 Task: Create a task  Develop a new online tool for customer support ticketing , assign it to team member softage.5@softage.net in the project AmpTech and update the status of the task to  At Risk , set the priority of the task to Medium
Action: Mouse moved to (59, 48)
Screenshot: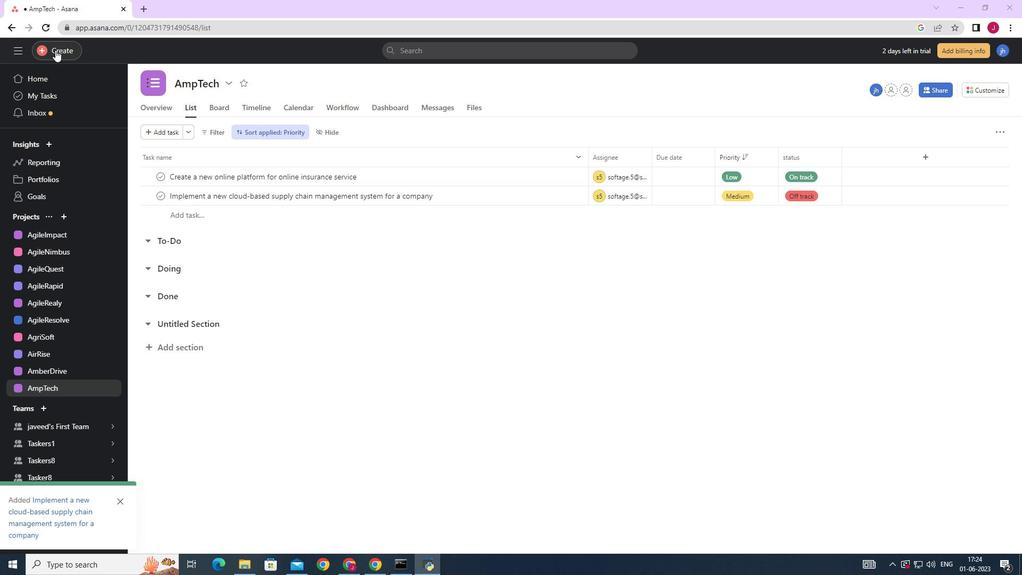 
Action: Mouse pressed left at (59, 48)
Screenshot: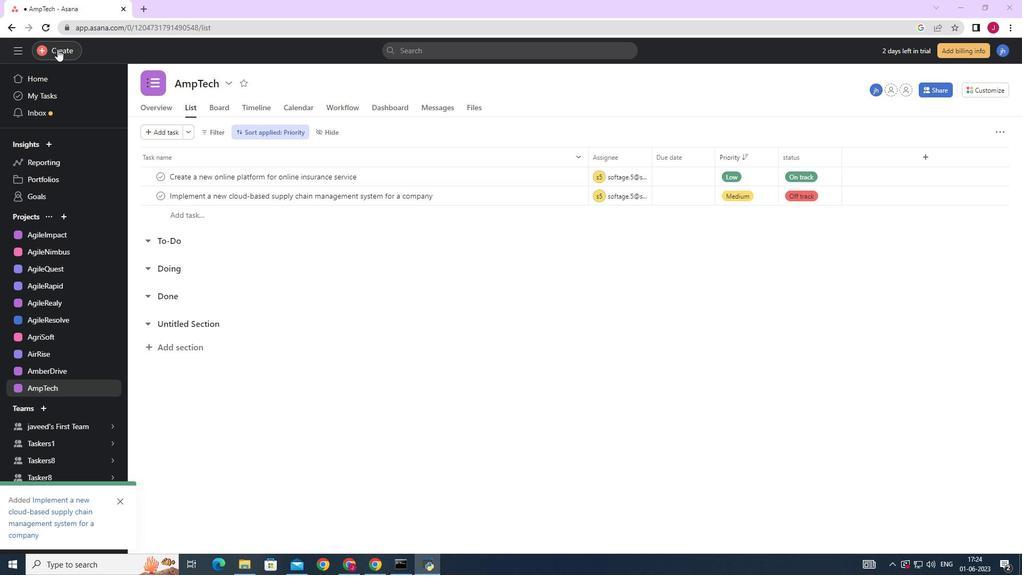 
Action: Mouse moved to (156, 56)
Screenshot: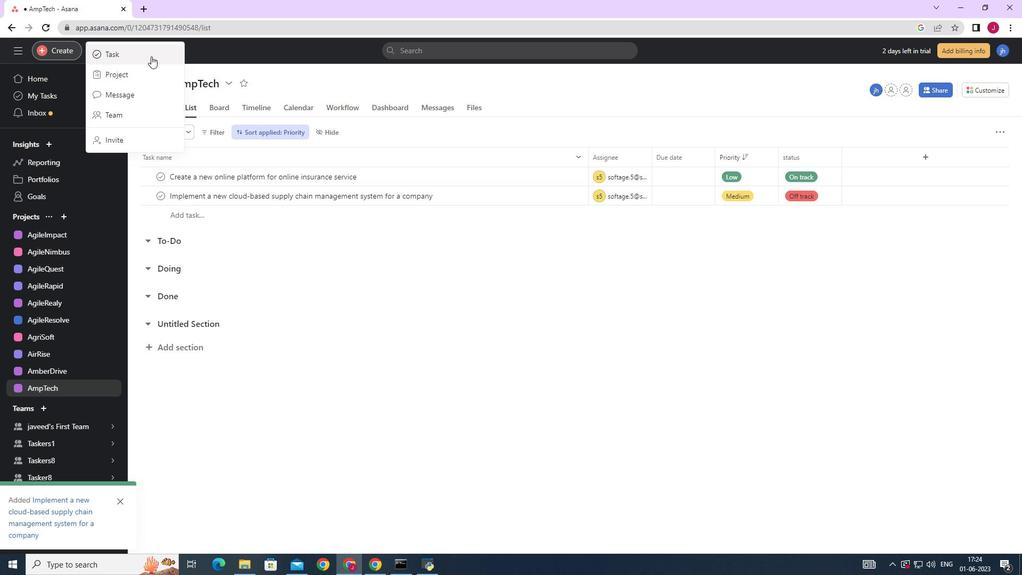 
Action: Mouse pressed left at (156, 56)
Screenshot: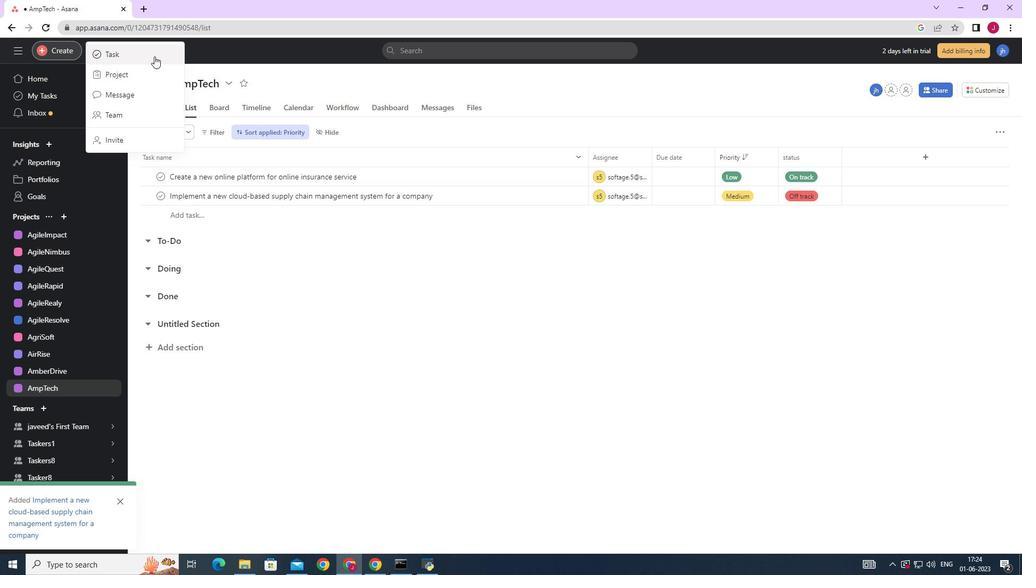 
Action: Mouse moved to (840, 285)
Screenshot: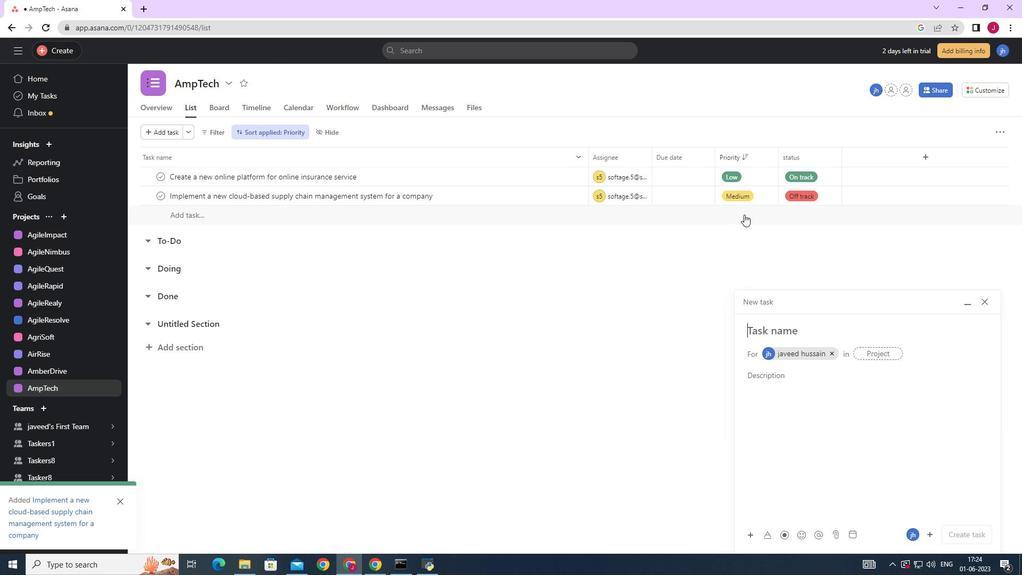 
Action: Mouse pressed left at (788, 230)
Screenshot: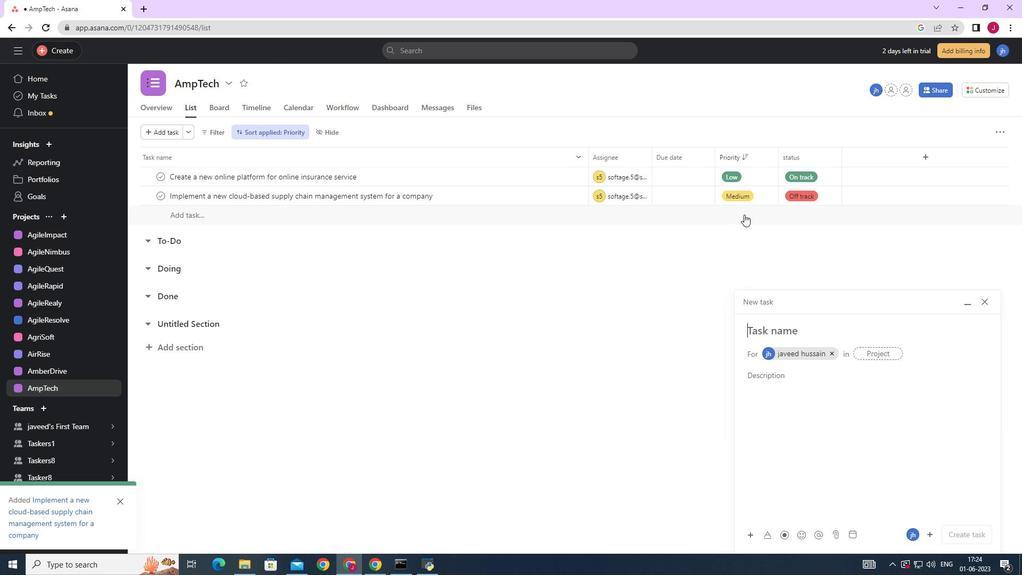 
Action: Mouse moved to (832, 354)
Screenshot: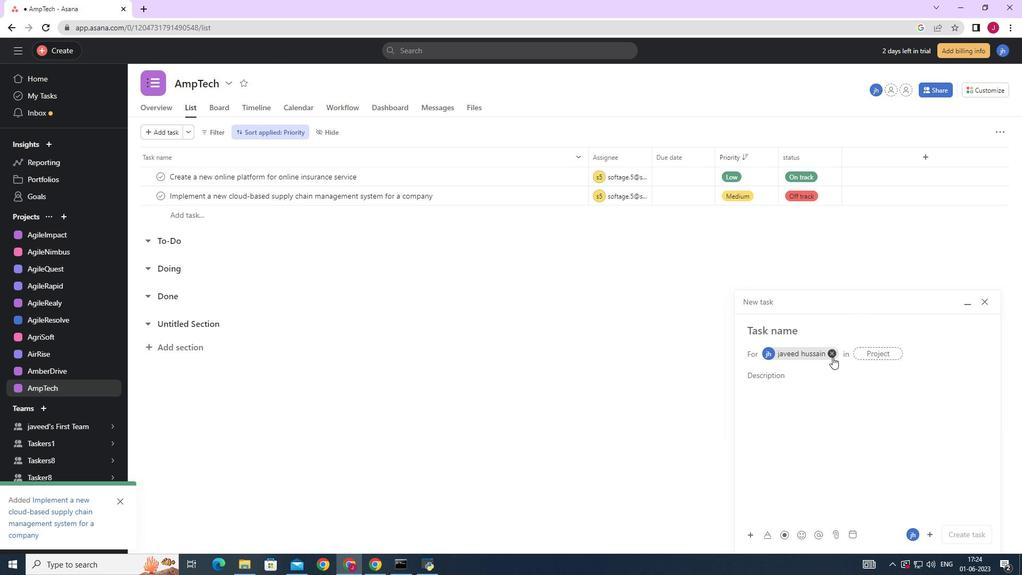 
Action: Mouse pressed left at (832, 354)
Screenshot: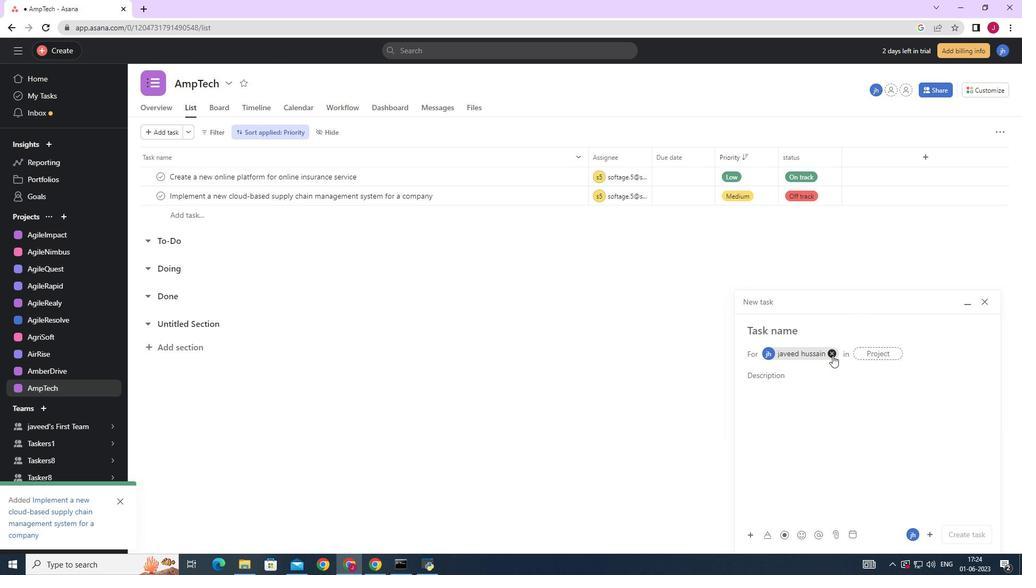 
Action: Mouse moved to (788, 332)
Screenshot: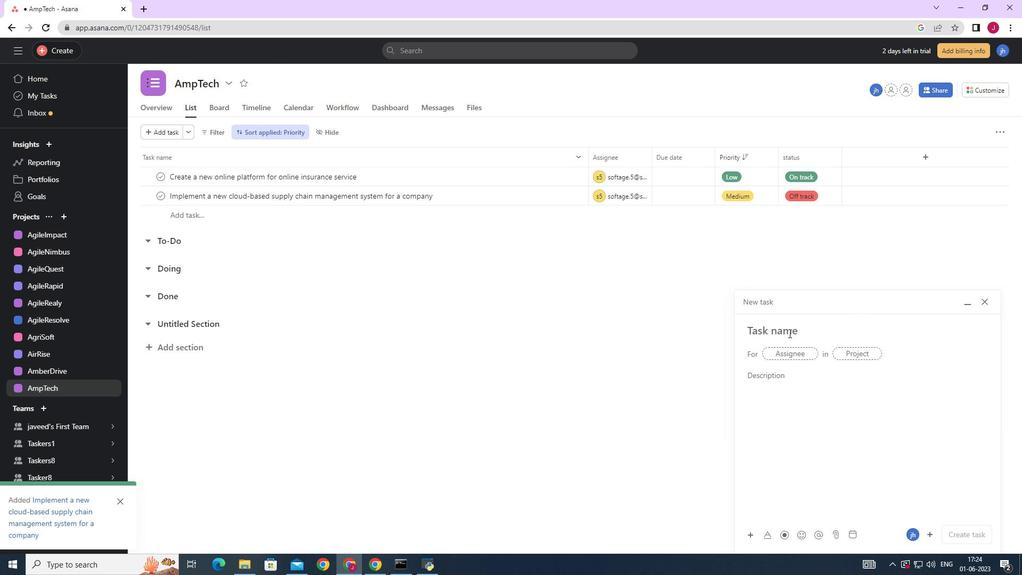 
Action: Mouse pressed left at (788, 332)
Screenshot: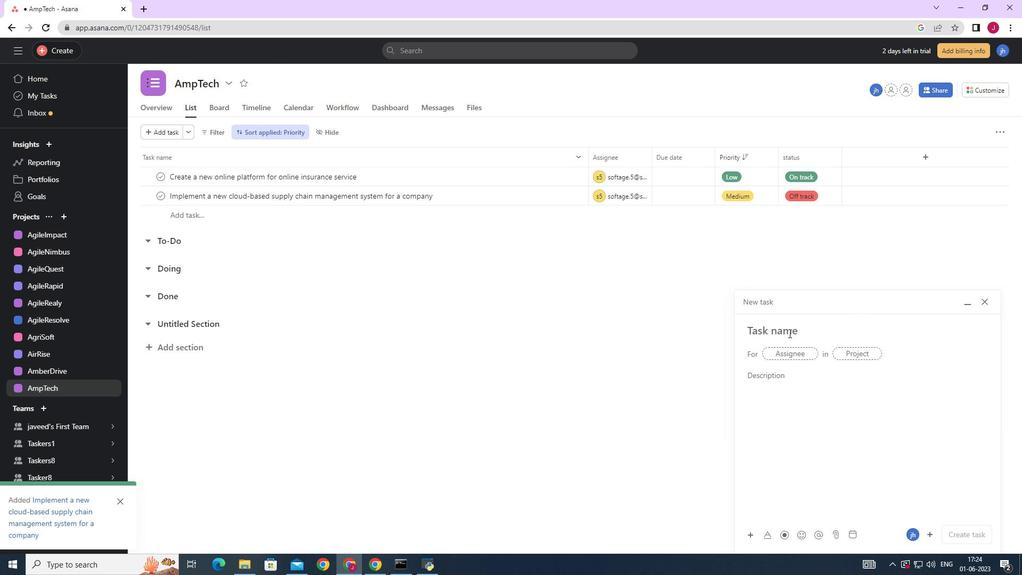 
Action: Key pressed <Key.caps_lock>D<Key.caps_lock>evelop<Key.space>a<Key.space>new<Key.space>online<Key.space>tool<Key.space>for<Key.space>customer<Key.space>support<Key.space>ticketing
Screenshot: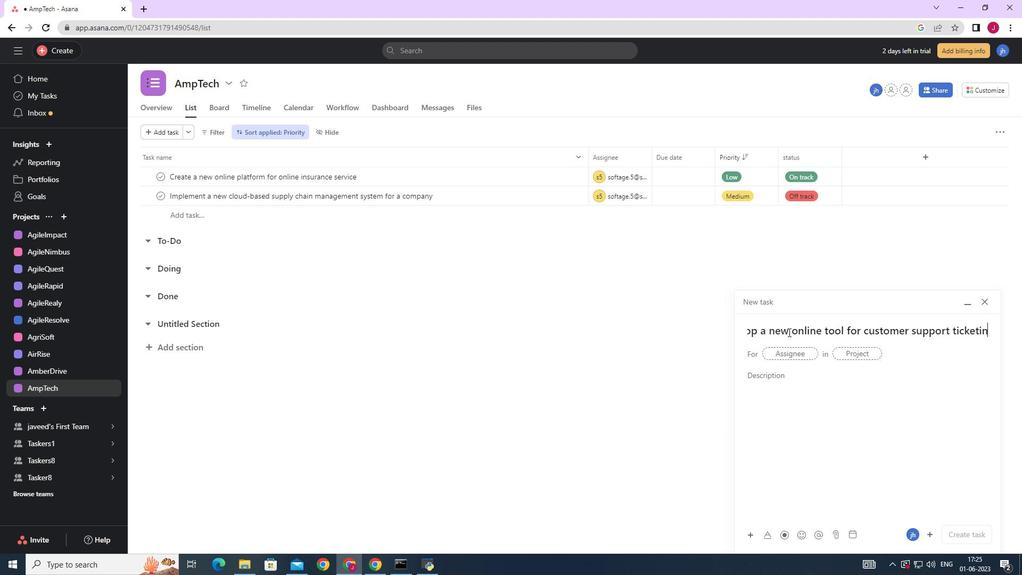 
Action: Mouse moved to (779, 354)
Screenshot: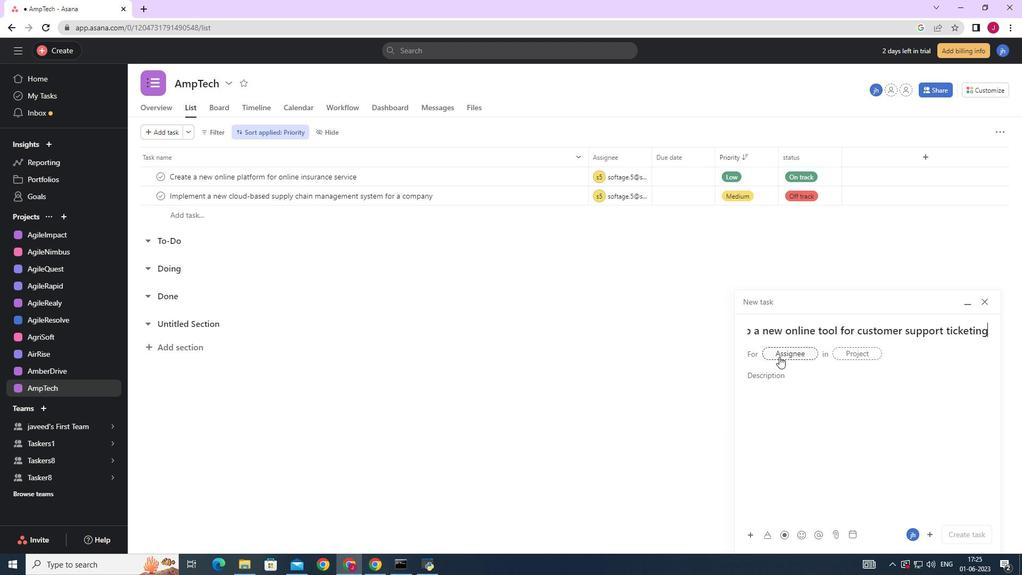 
Action: Mouse pressed left at (779, 354)
Screenshot: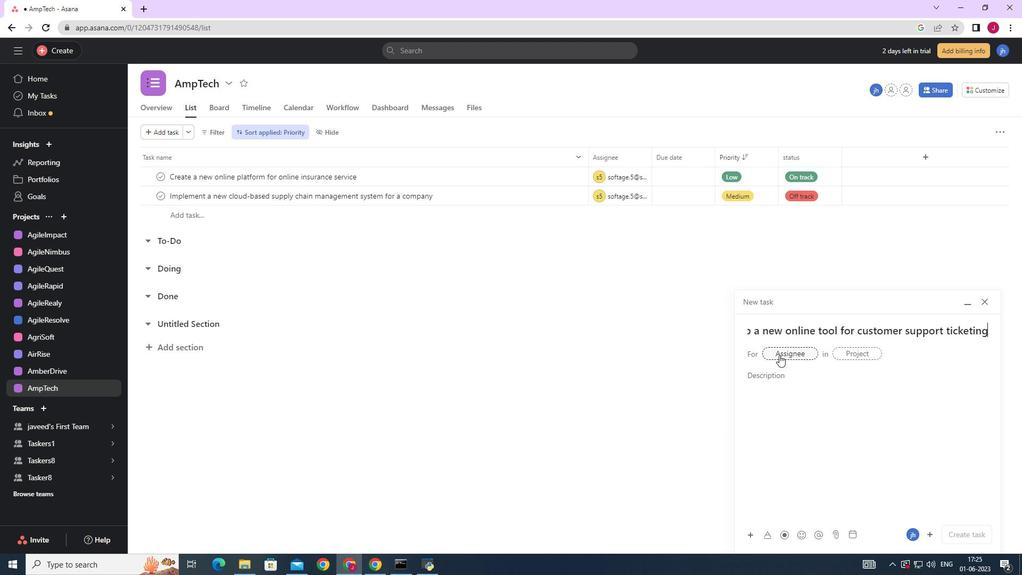 
Action: Key pressed s
Screenshot: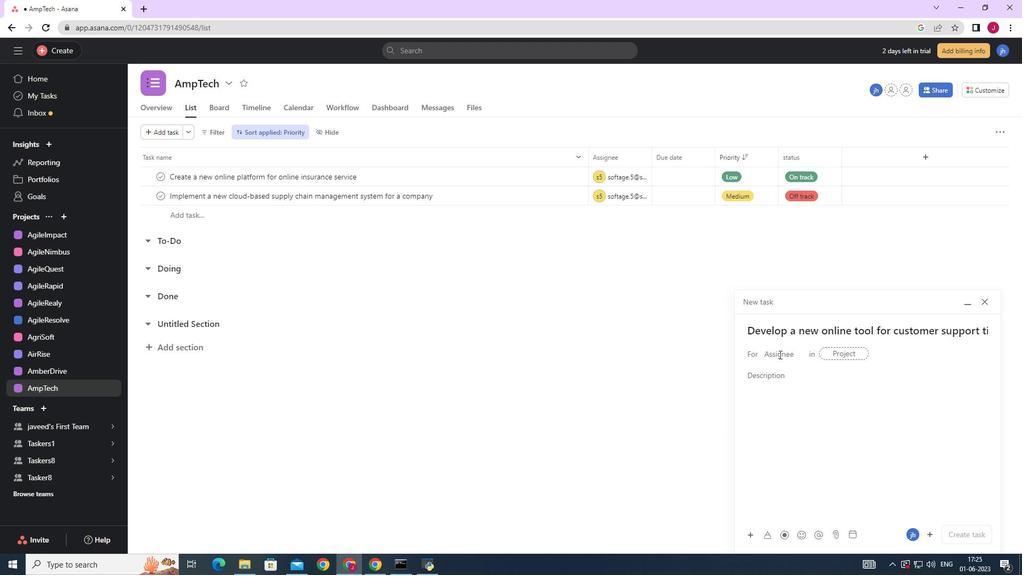 
Action: Mouse moved to (826, 432)
Screenshot: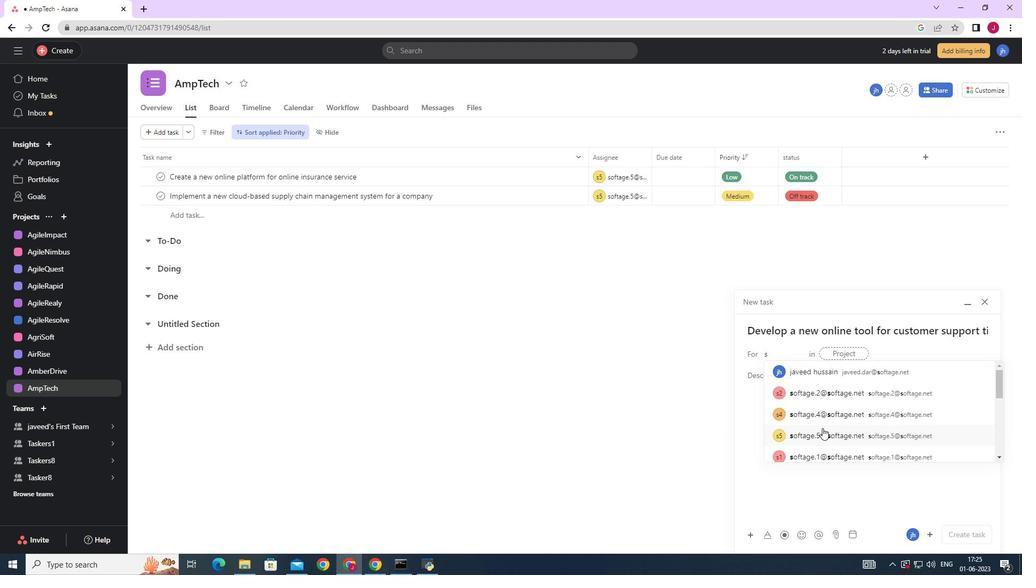 
Action: Mouse pressed left at (826, 432)
Screenshot: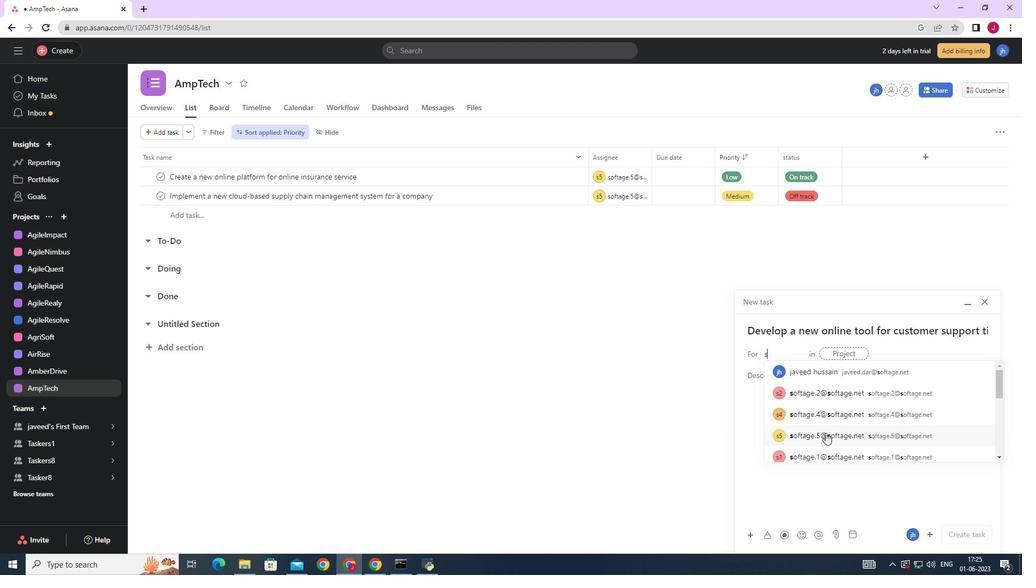 
Action: Mouse moved to (720, 373)
Screenshot: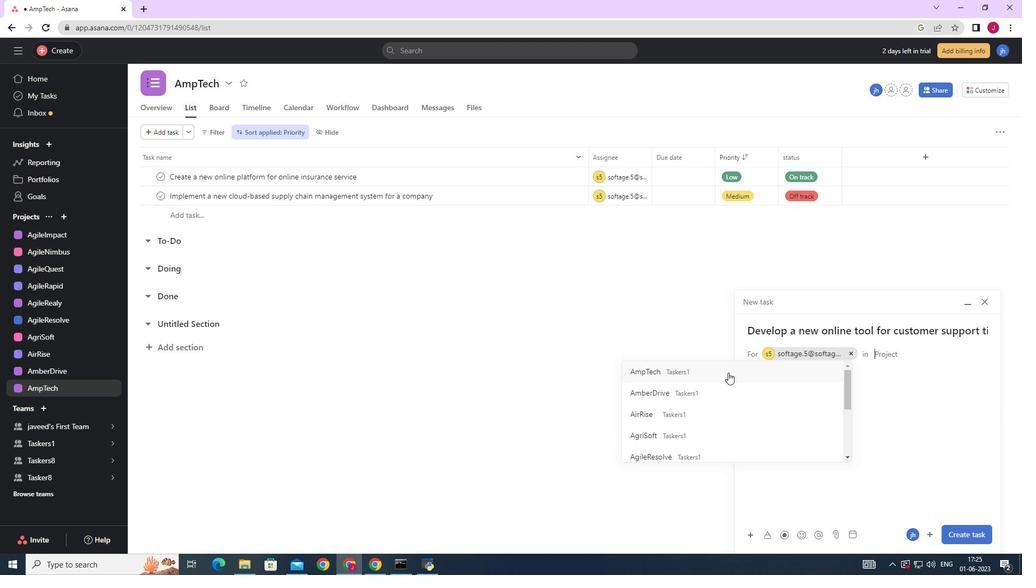 
Action: Mouse pressed left at (720, 373)
Screenshot: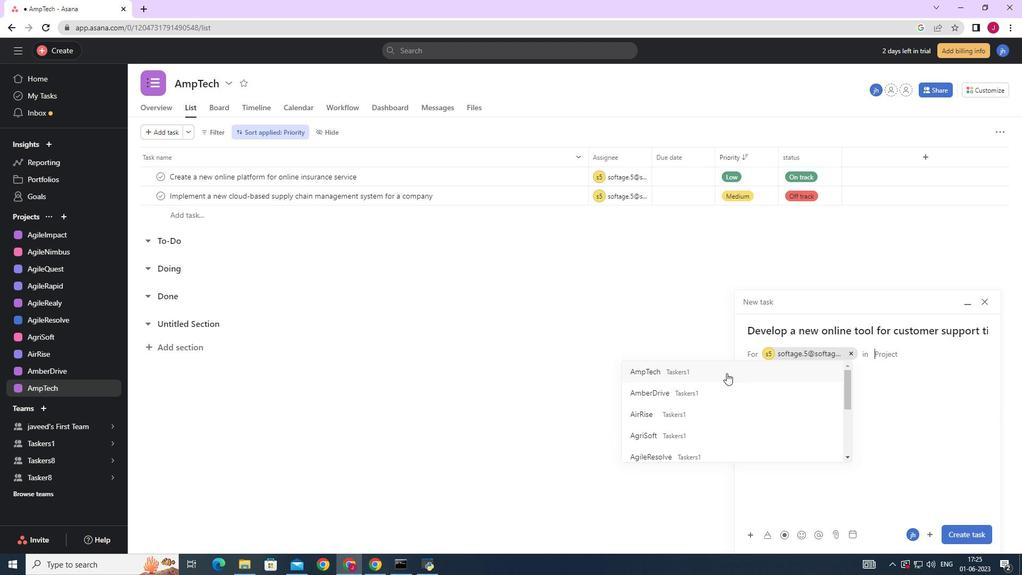 
Action: Mouse moved to (796, 377)
Screenshot: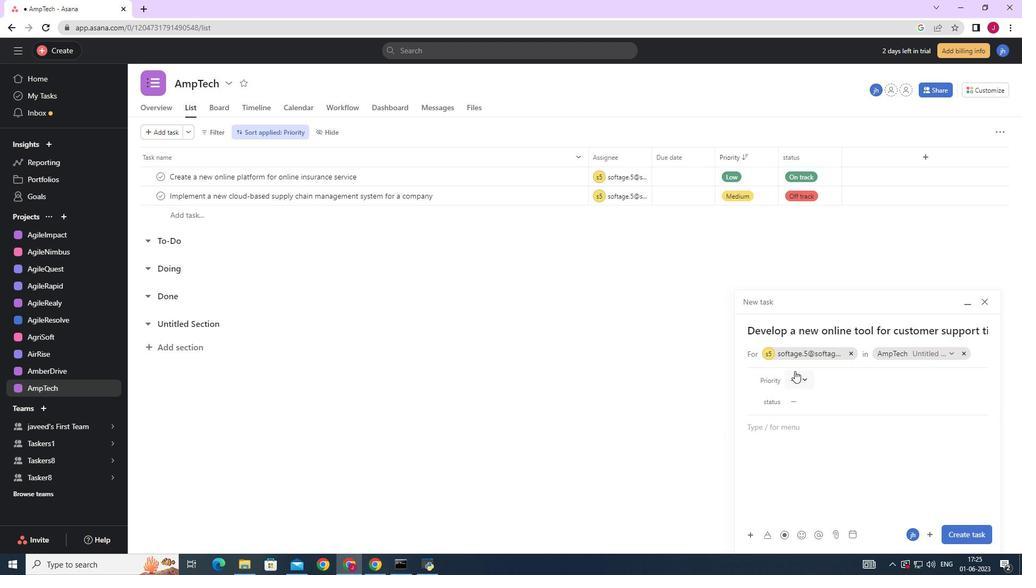 
Action: Mouse pressed left at (796, 377)
Screenshot: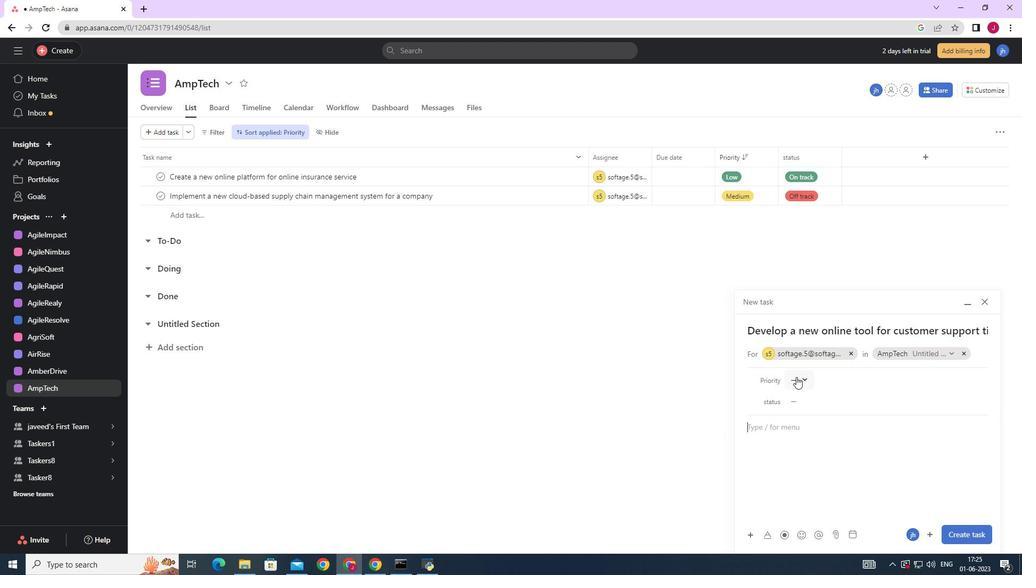 
Action: Mouse moved to (820, 432)
Screenshot: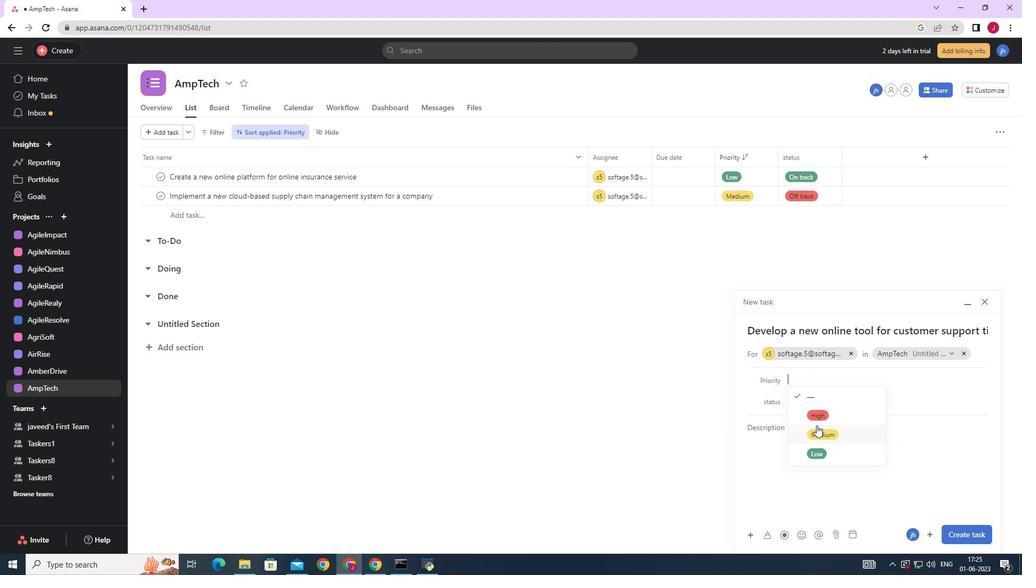 
Action: Mouse pressed left at (820, 432)
Screenshot: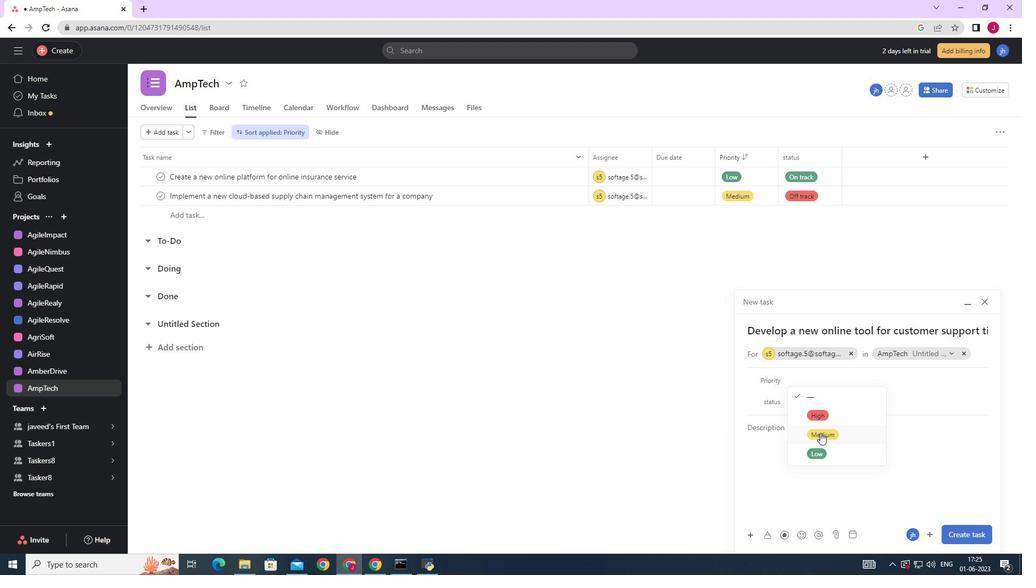 
Action: Mouse moved to (804, 401)
Screenshot: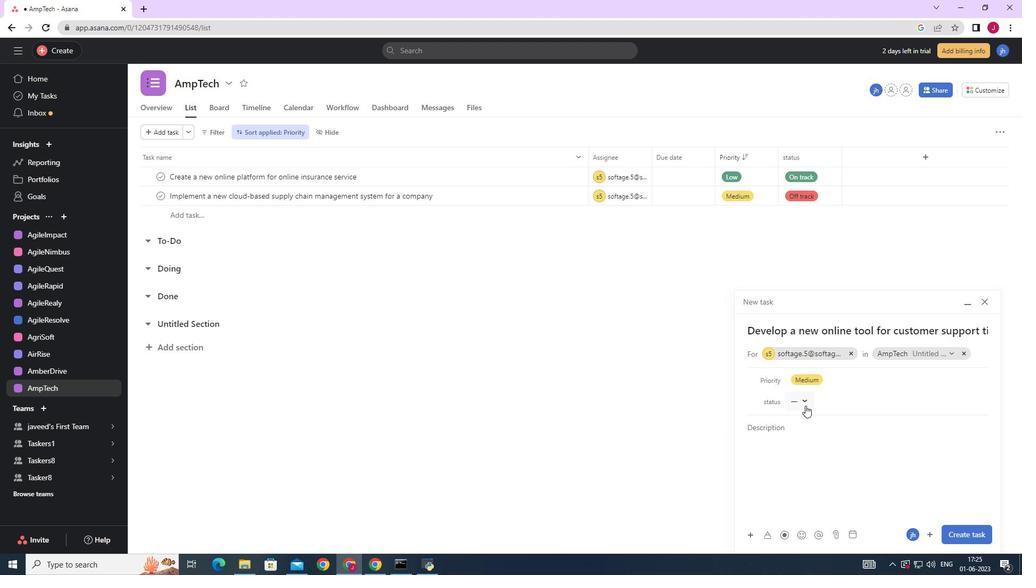 
Action: Mouse pressed left at (804, 401)
Screenshot: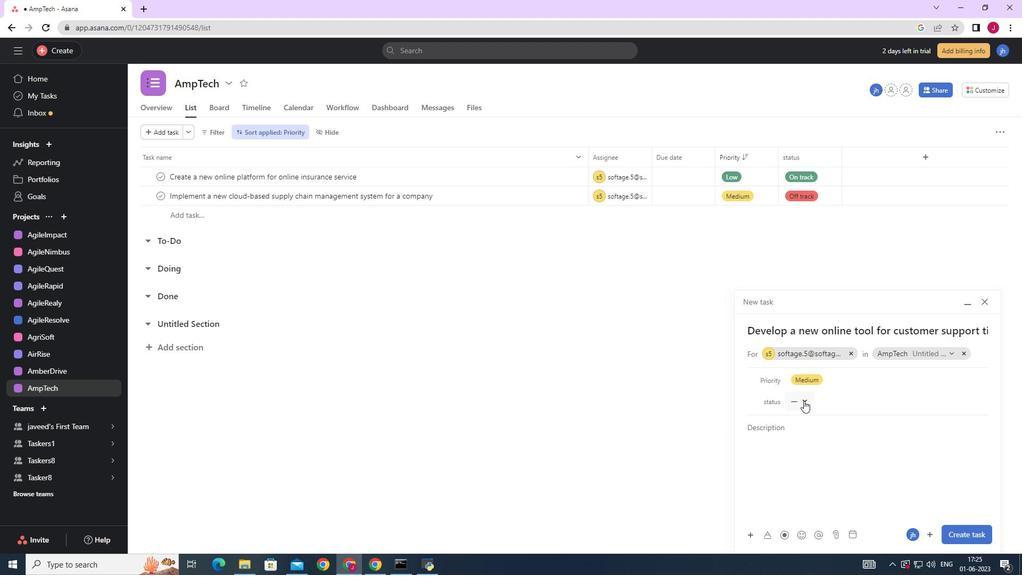 
Action: Mouse moved to (821, 470)
Screenshot: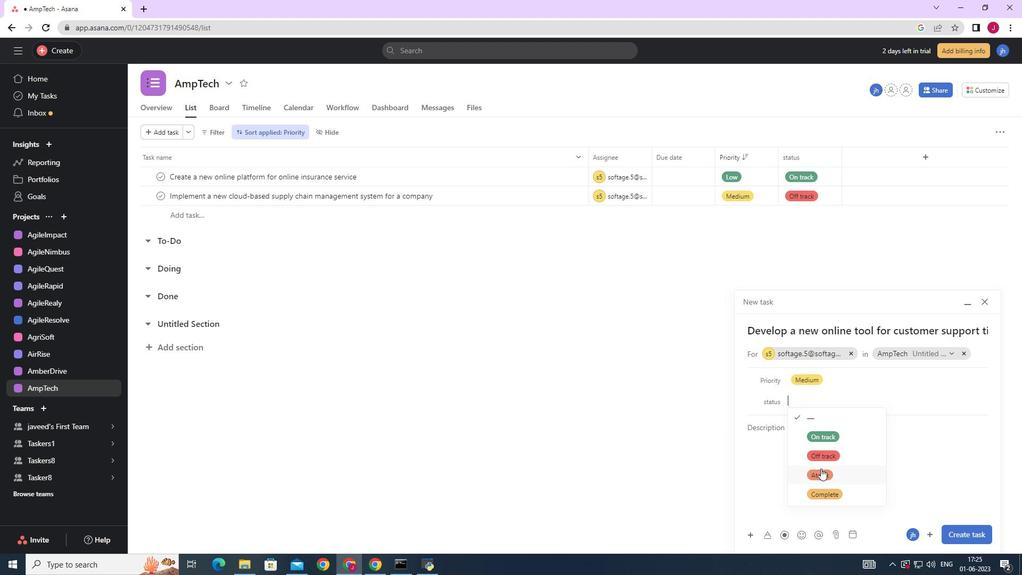 
Action: Mouse pressed left at (821, 470)
Screenshot: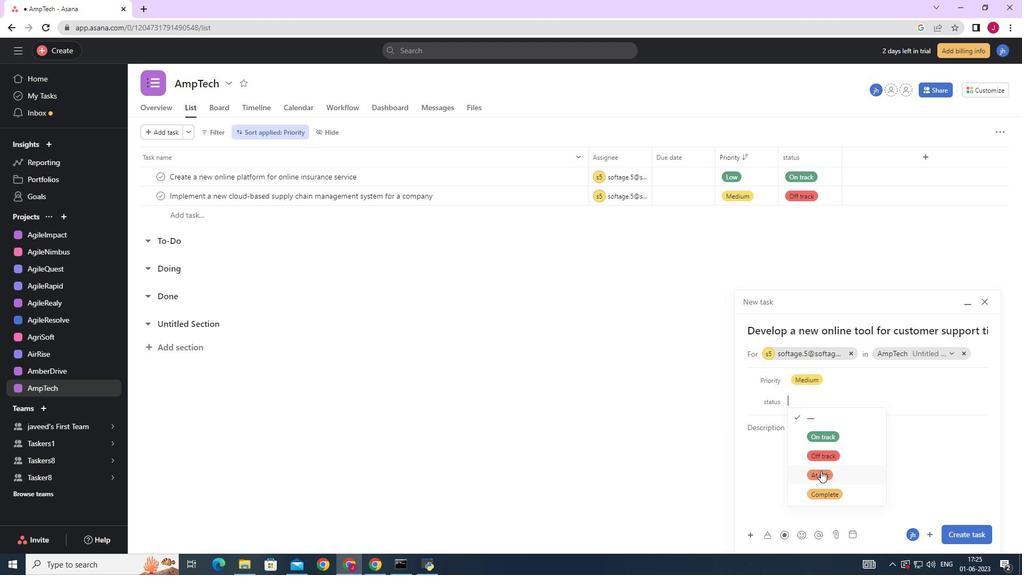 
Action: Mouse moved to (964, 533)
Screenshot: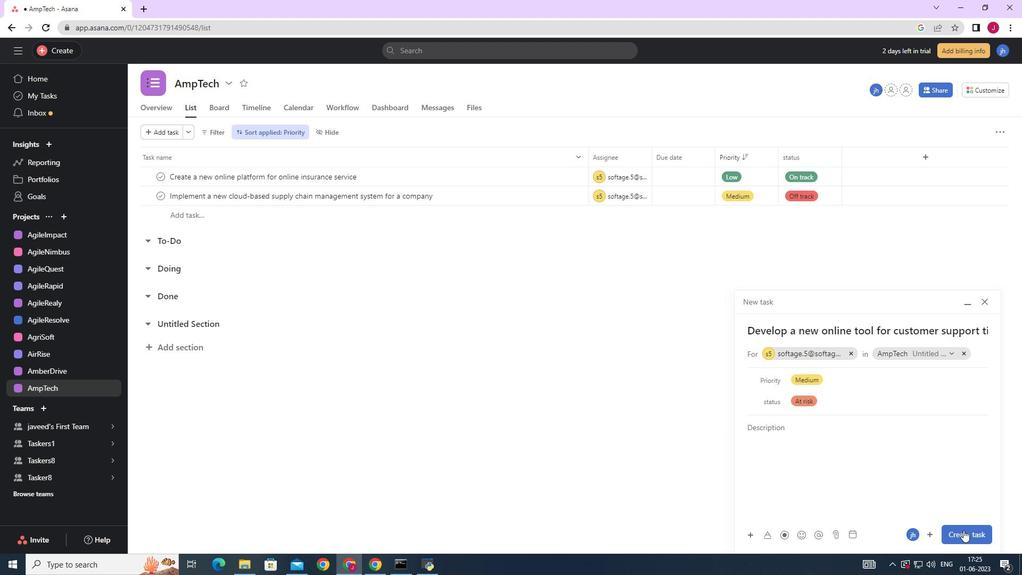 
Action: Mouse pressed left at (964, 533)
Screenshot: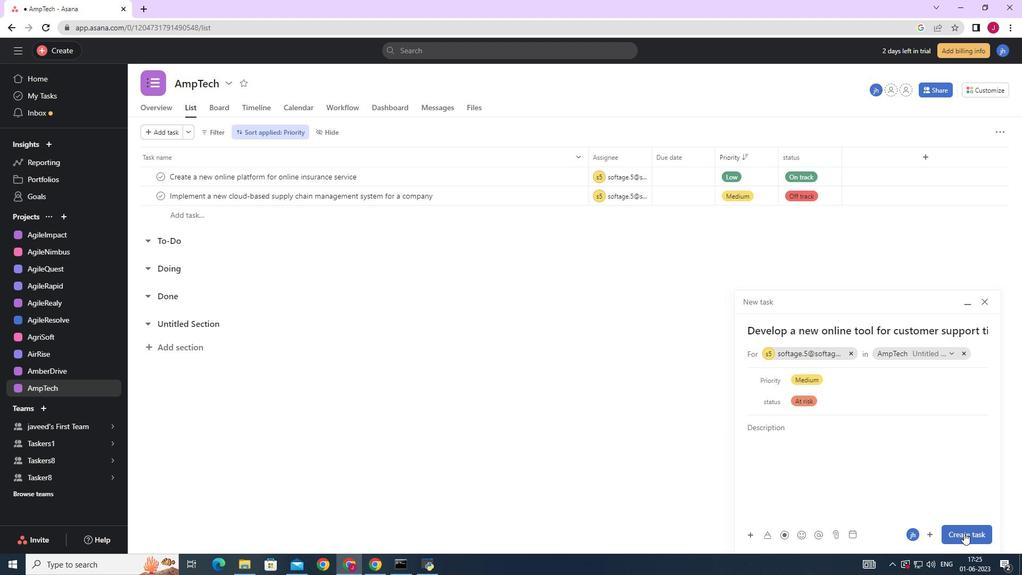 
Action: Mouse moved to (798, 487)
Screenshot: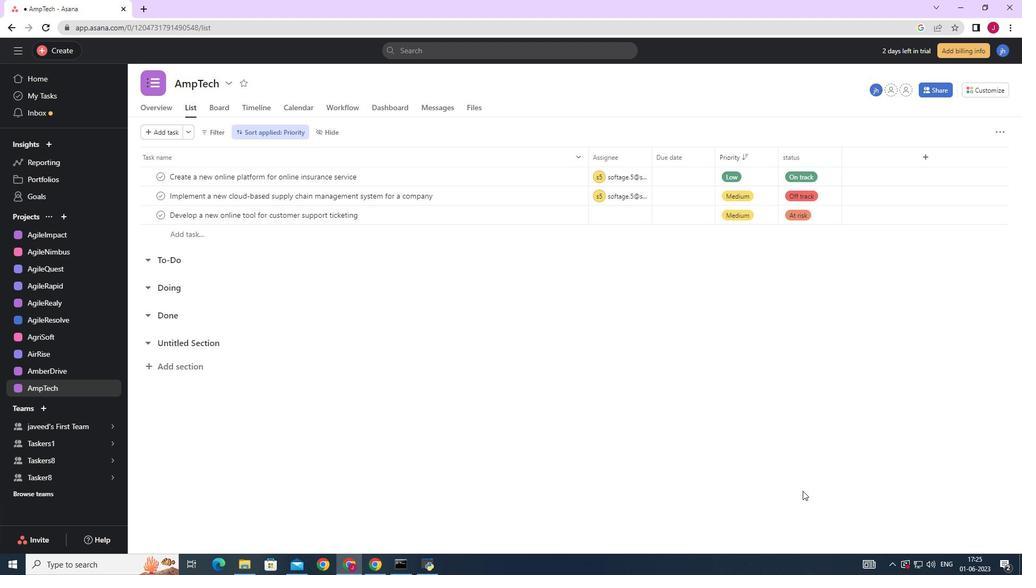 
